 Task: Create Card API Development in Board Customer Feedback to Workspace IT Department. Create Card SWOT Analysis Review in Board Website Design to Workspace IT Department. Create Card API Development in Board Social Media Advertising Campaign Management to Workspace IT Department
Action: Mouse moved to (79, 301)
Screenshot: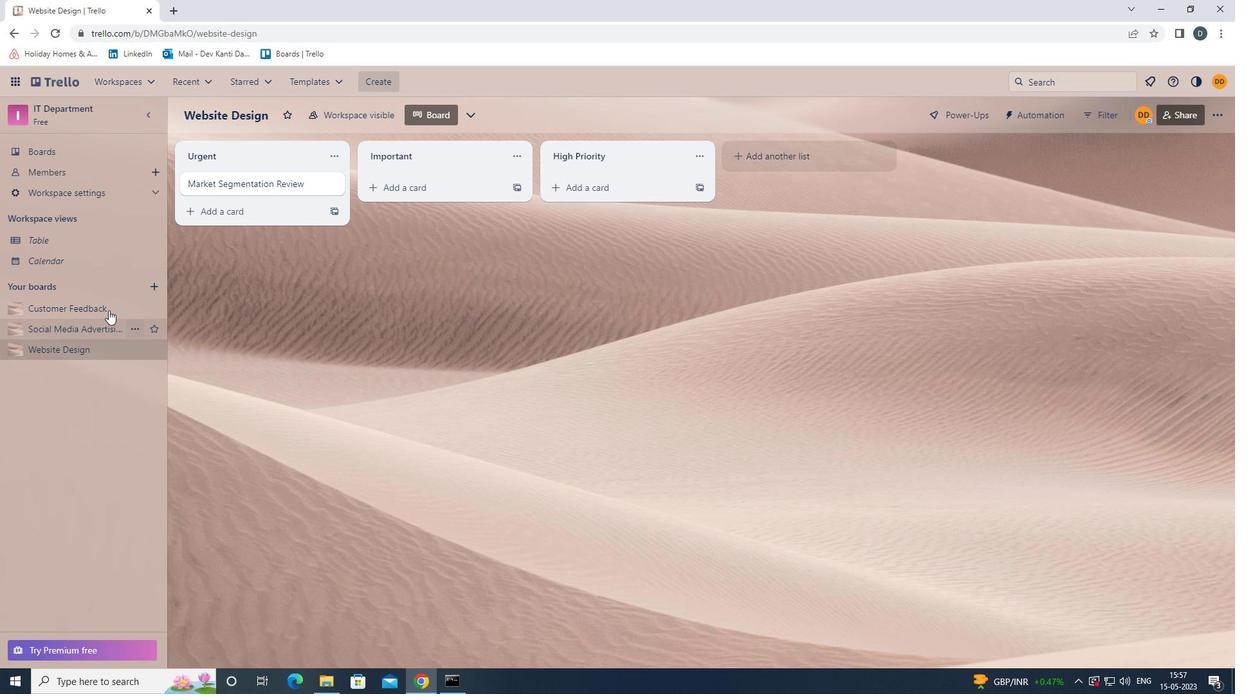 
Action: Mouse pressed left at (79, 301)
Screenshot: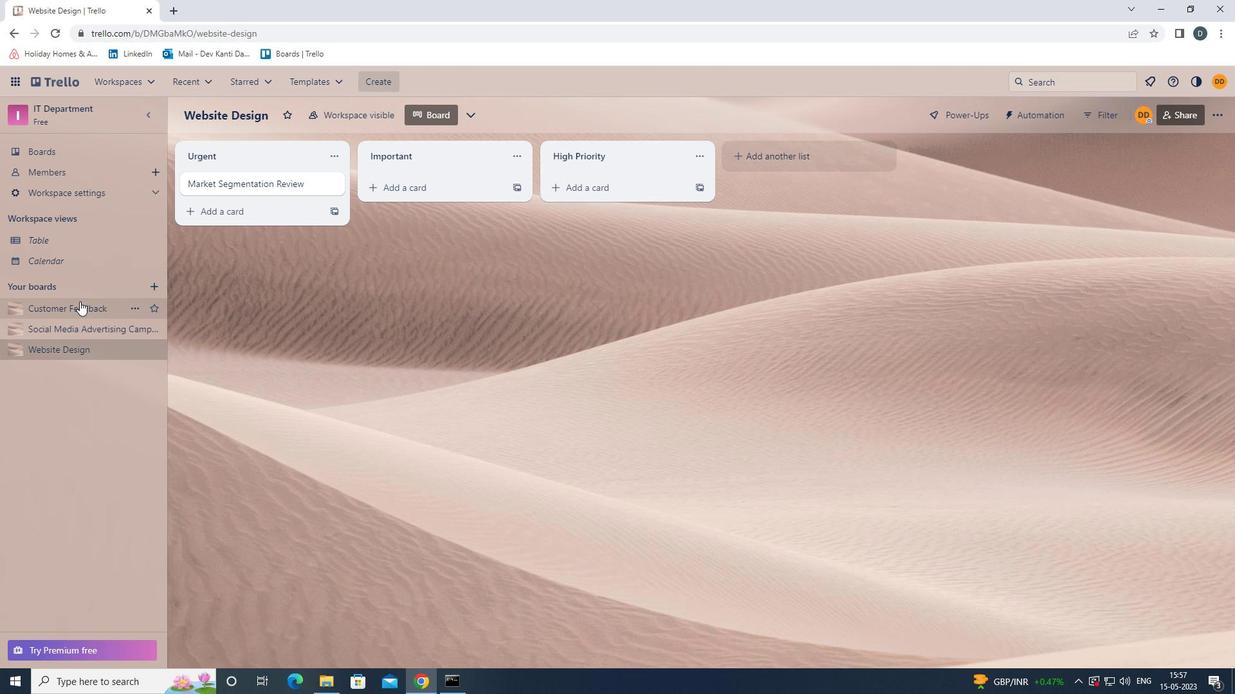 
Action: Mouse moved to (444, 187)
Screenshot: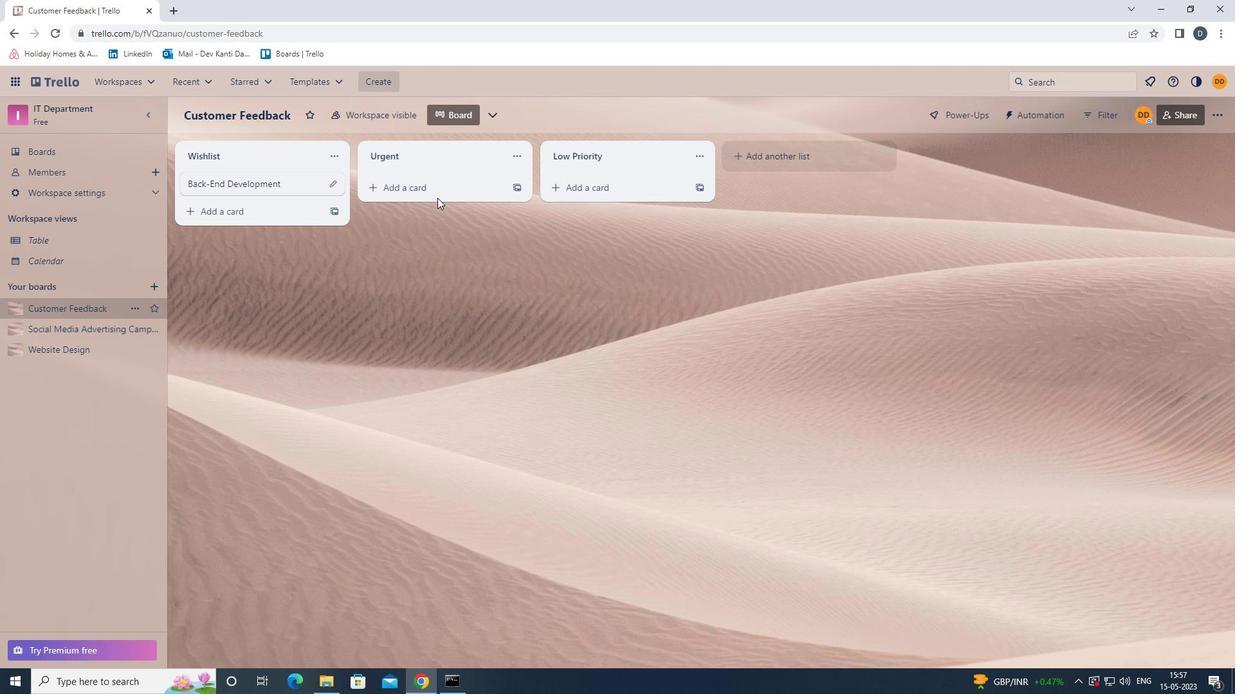 
Action: Mouse pressed left at (444, 187)
Screenshot: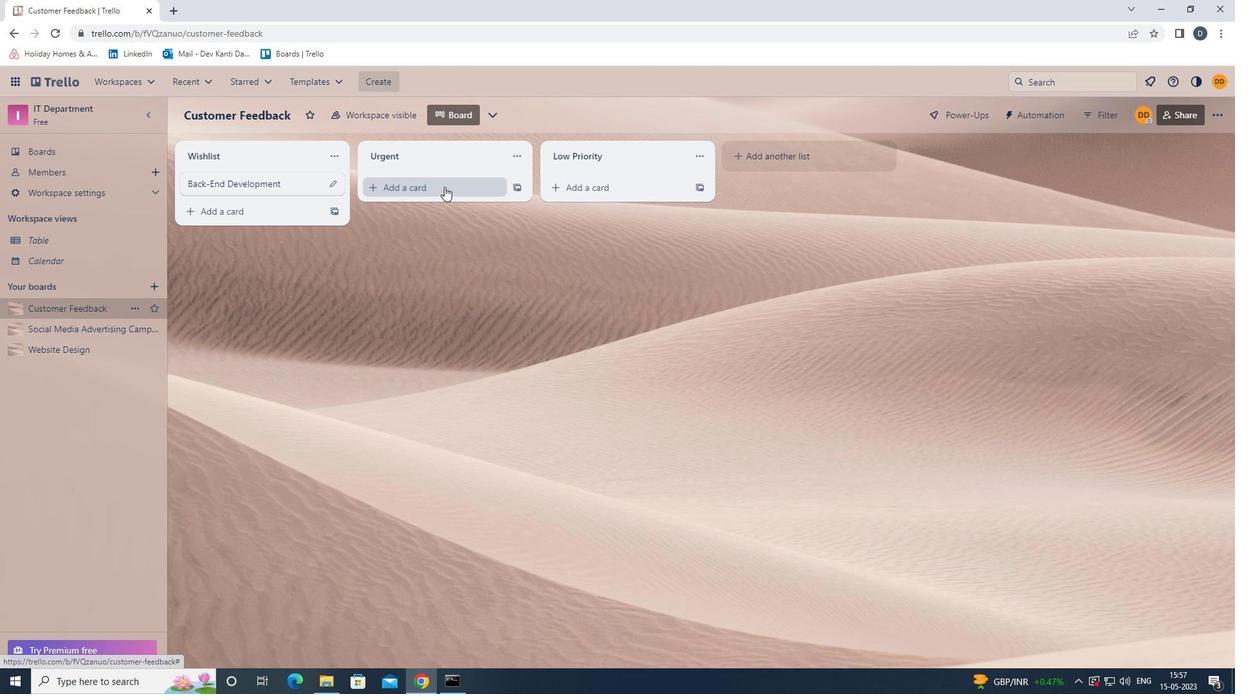 
Action: Key pressed <Key.shift><Key.shift><Key.shift><Key.shift><Key.shift><Key.shift><Key.shift><Key.shift><Key.shift><Key.shift><Key.shift><Key.shift><Key.shift><Key.shift><Key.shift>A<Key.shift>PI<Key.space><Key.shift><Key.shift><Key.shift><Key.shift><Key.shift><Key.shift><Key.shift><Key.shift><Key.shift><Key.shift><Key.shift><Key.shift>DEVELOPMENT<Key.enter>
Screenshot: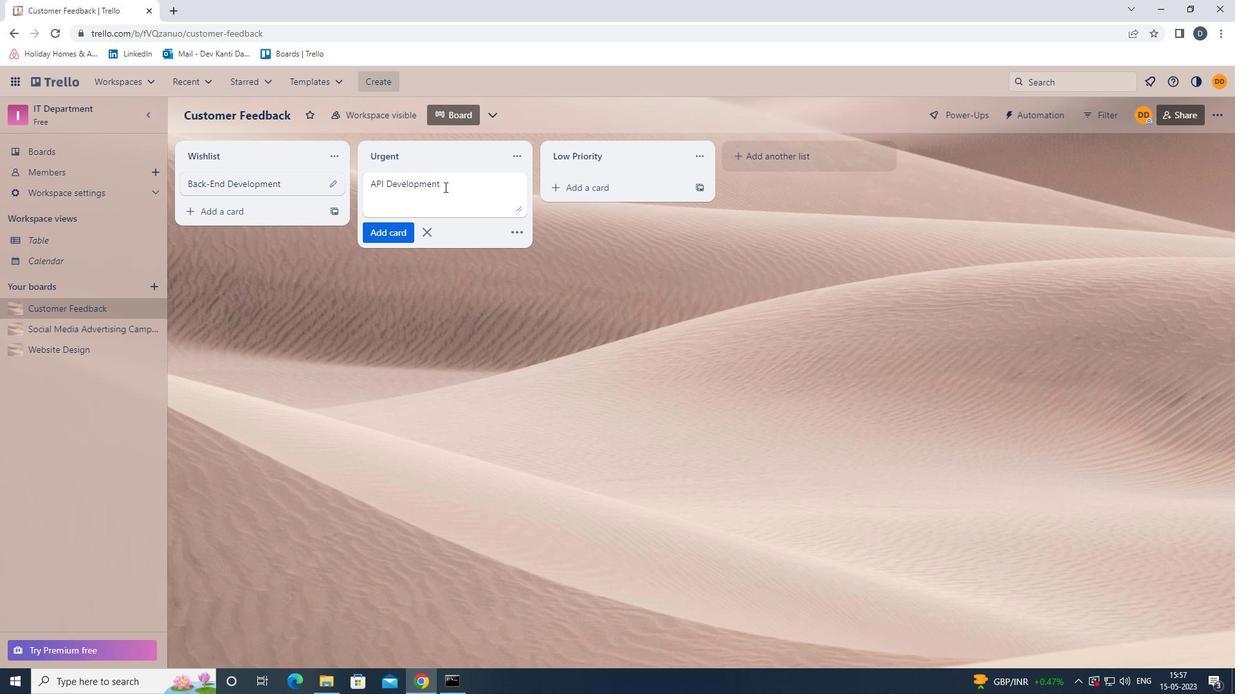 
Action: Mouse moved to (59, 345)
Screenshot: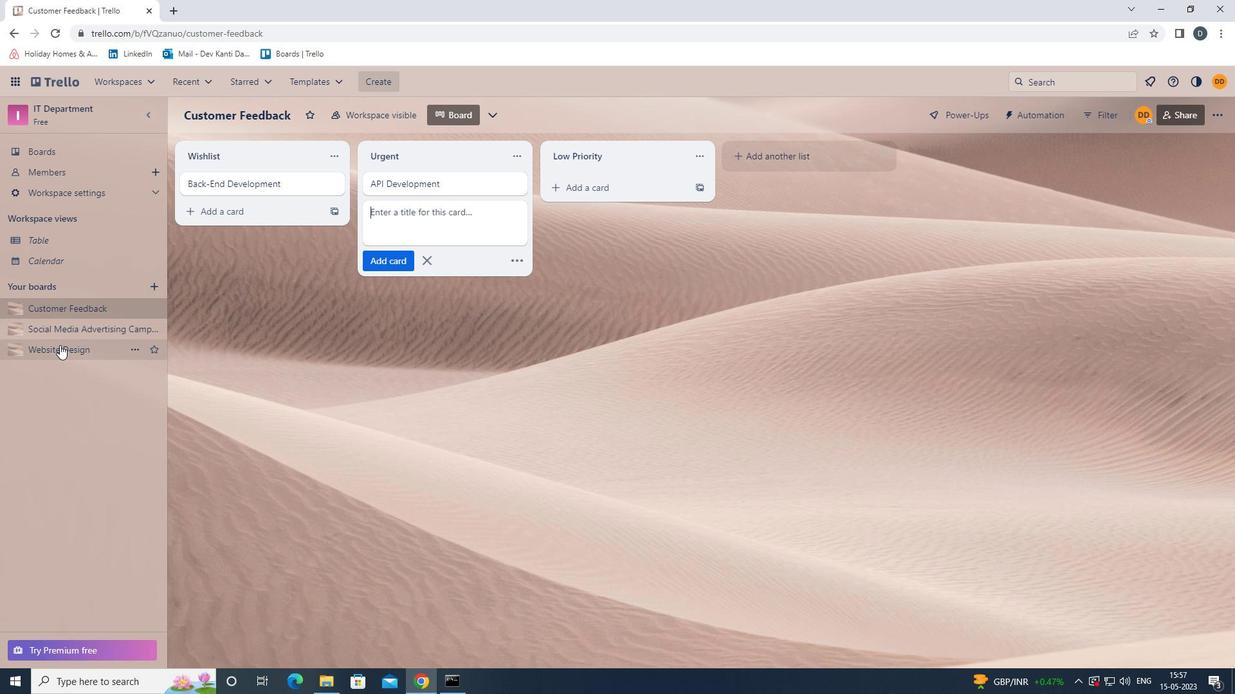 
Action: Mouse pressed left at (59, 345)
Screenshot: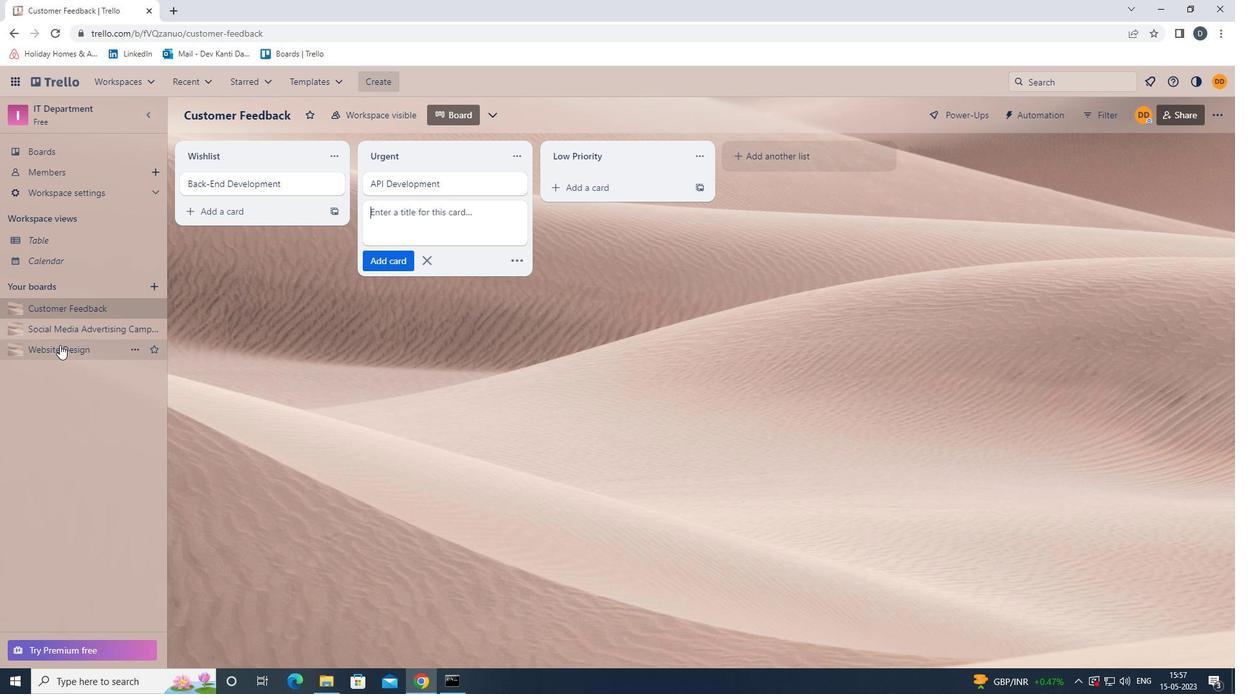
Action: Mouse moved to (415, 190)
Screenshot: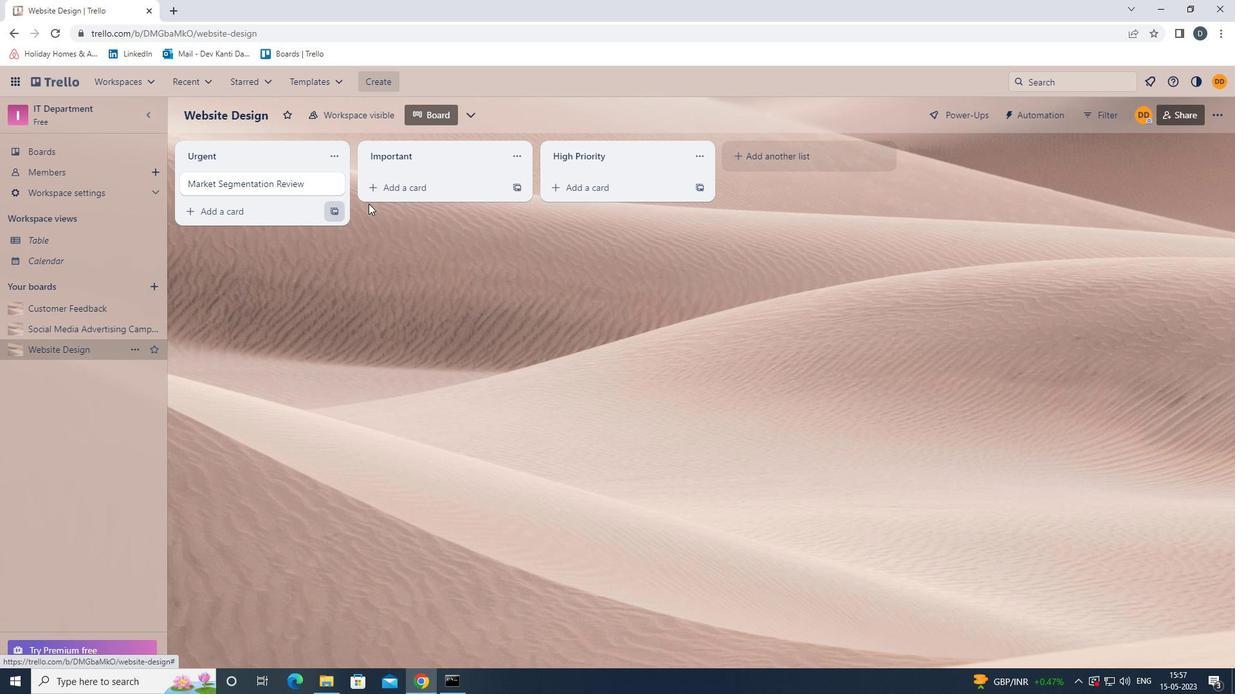 
Action: Mouse pressed left at (415, 190)
Screenshot: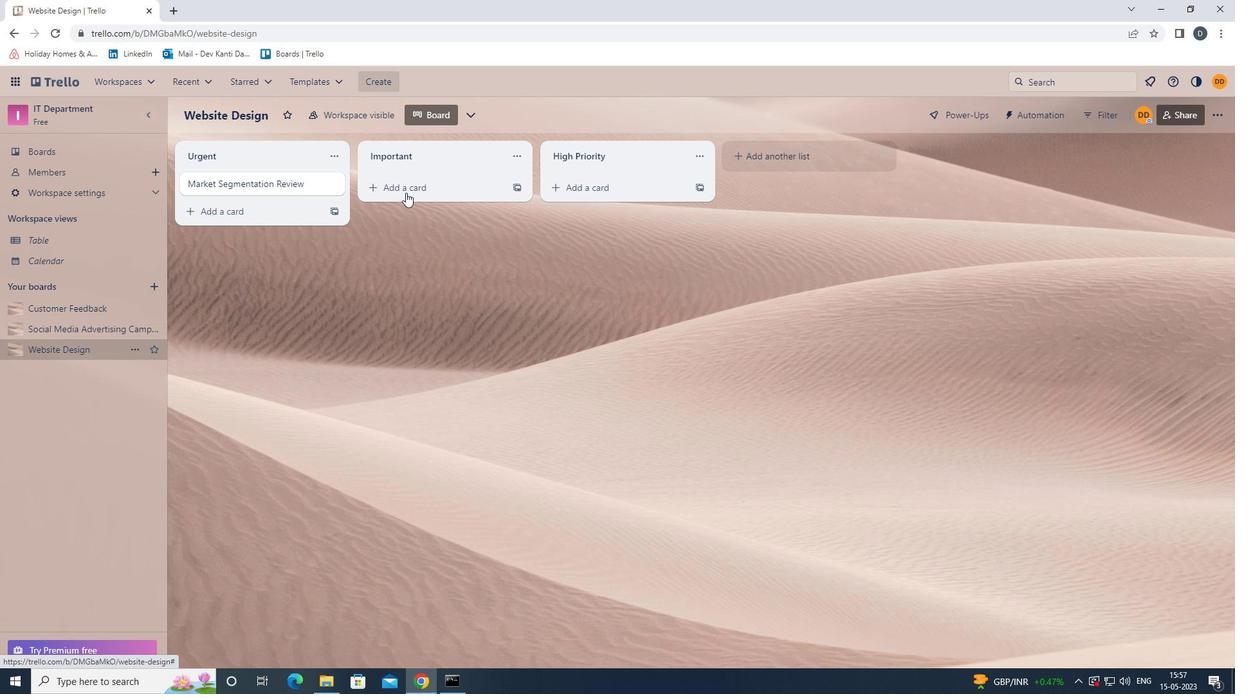 
Action: Key pressed <Key.shift><Key.shift><Key.shift><Key.shift>SWOT<Key.space><Key.shift><Key.shift>ANALYSIS<Key.space><Key.shift><Key.shift><Key.shift><Key.shift><Key.shift><Key.shift><Key.shift><Key.shift><Key.shift>REVIEW
Screenshot: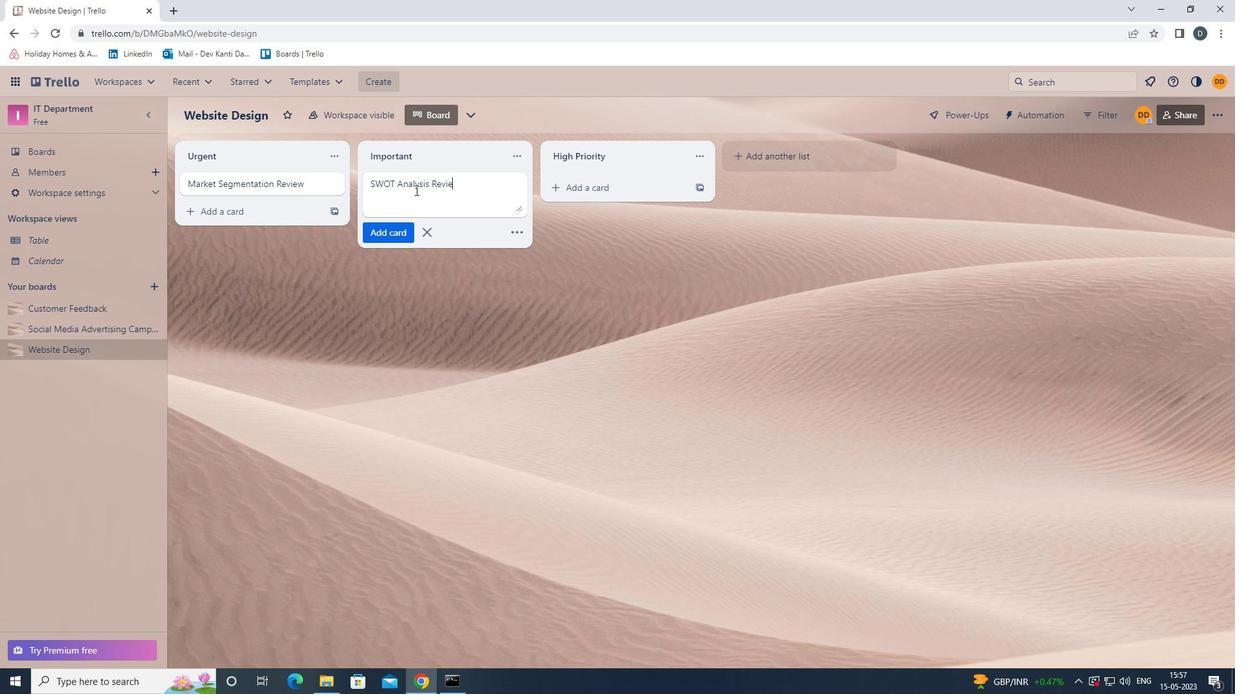 
Action: Mouse moved to (485, 260)
Screenshot: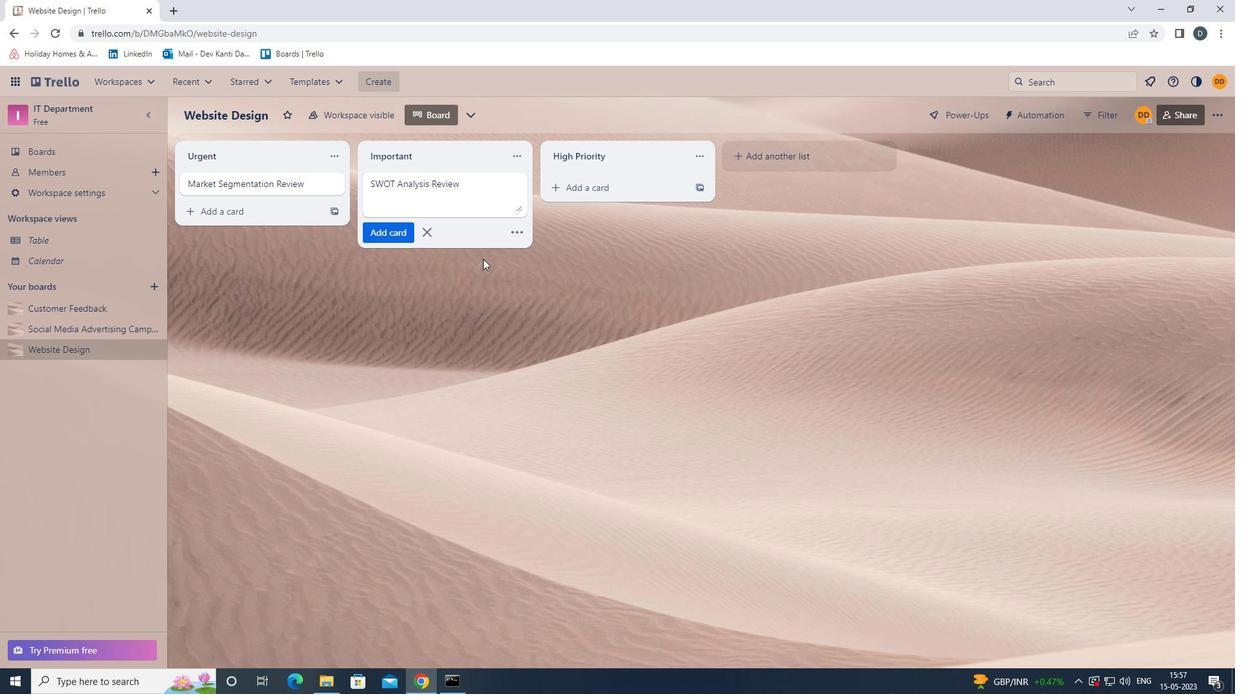 
Action: Key pressed <Key.enter>
Screenshot: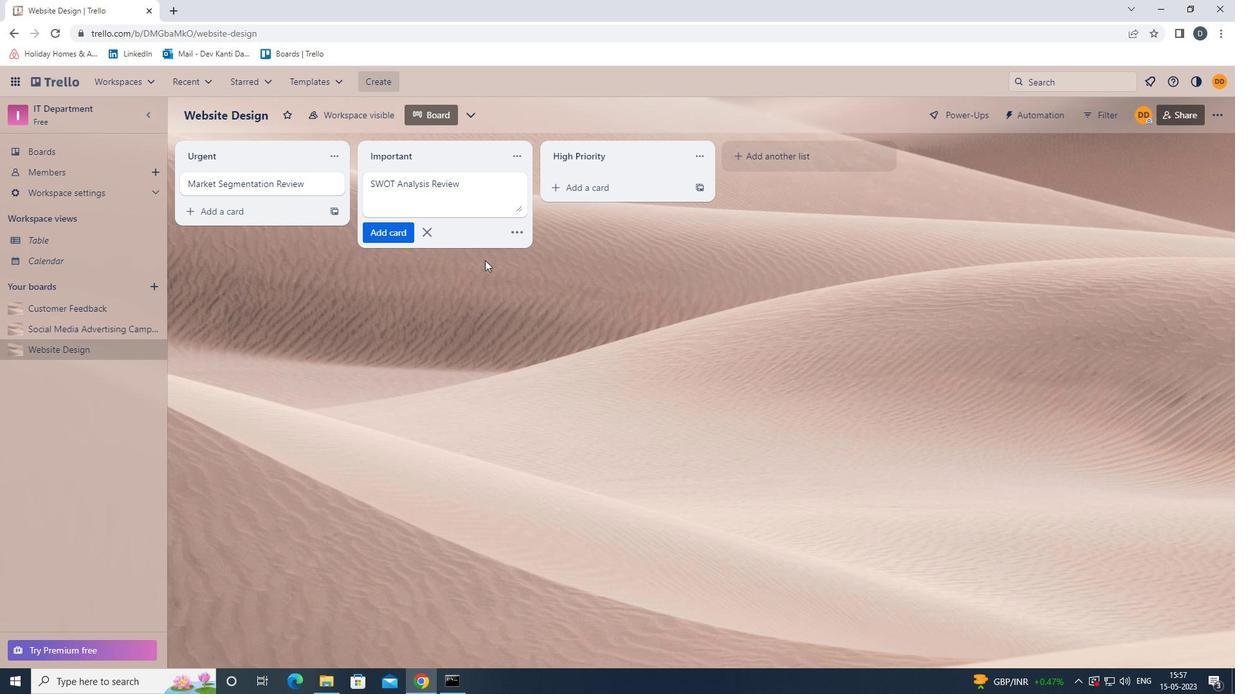 
Action: Mouse moved to (79, 334)
Screenshot: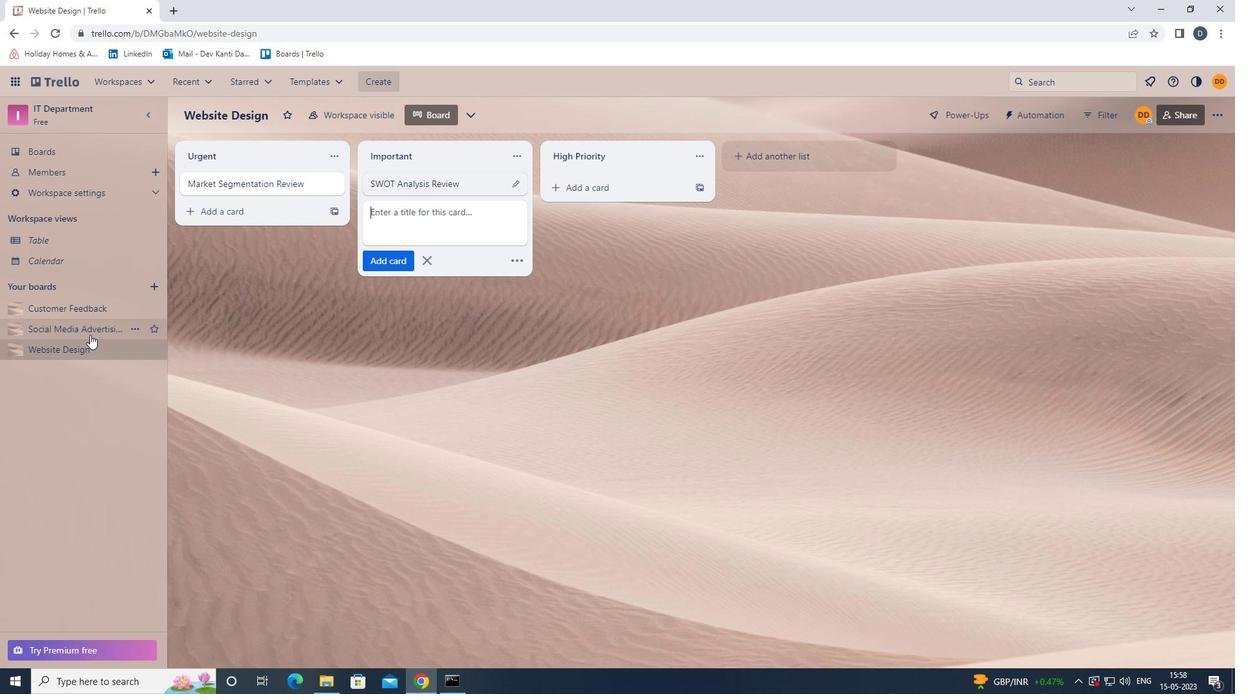 
Action: Mouse pressed left at (79, 334)
Screenshot: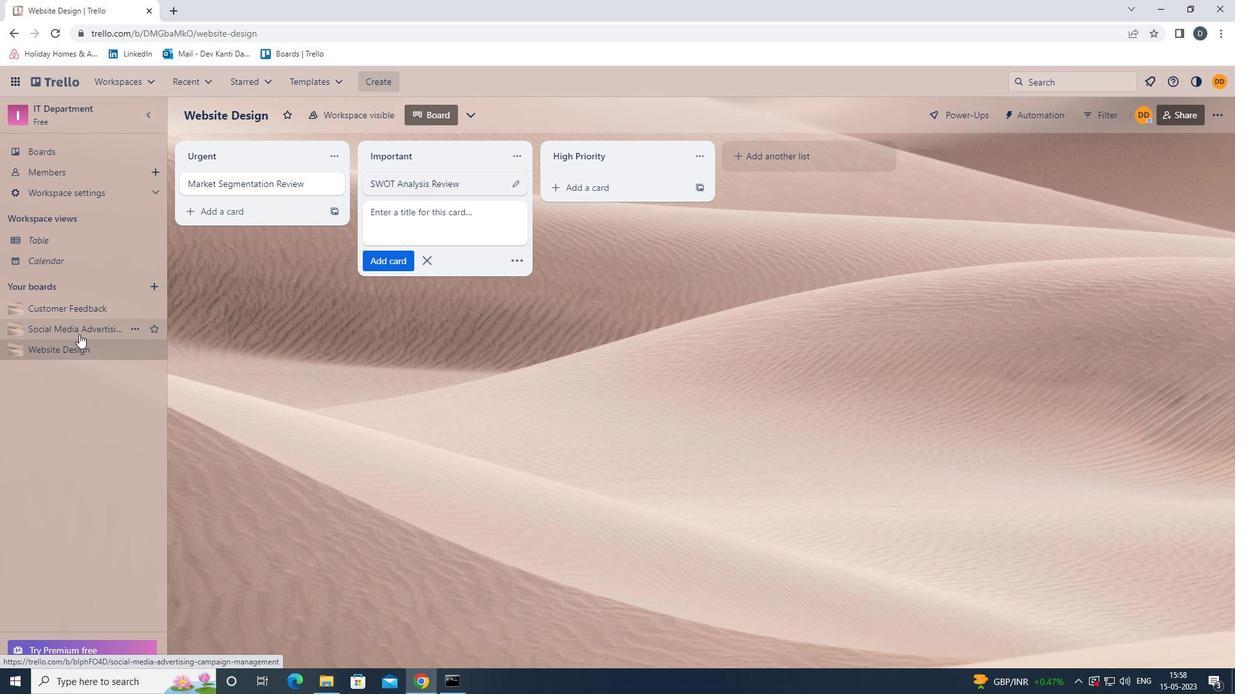 
Action: Mouse moved to (445, 189)
Screenshot: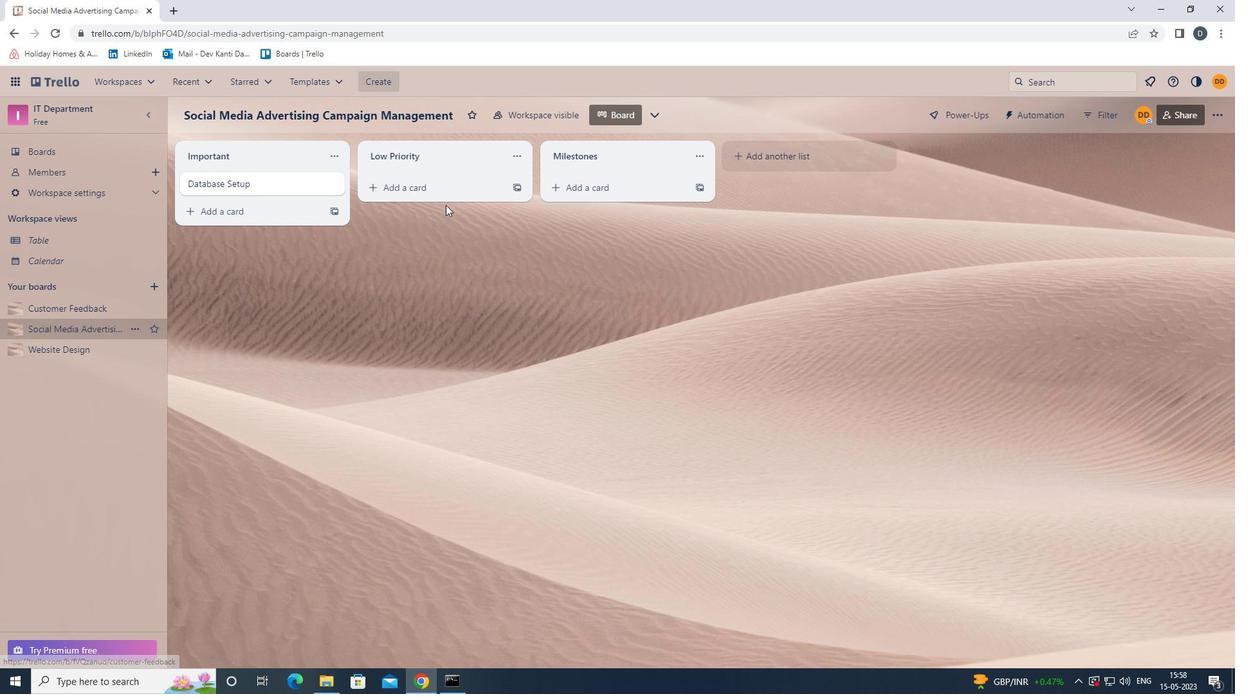 
Action: Mouse pressed left at (445, 189)
Screenshot: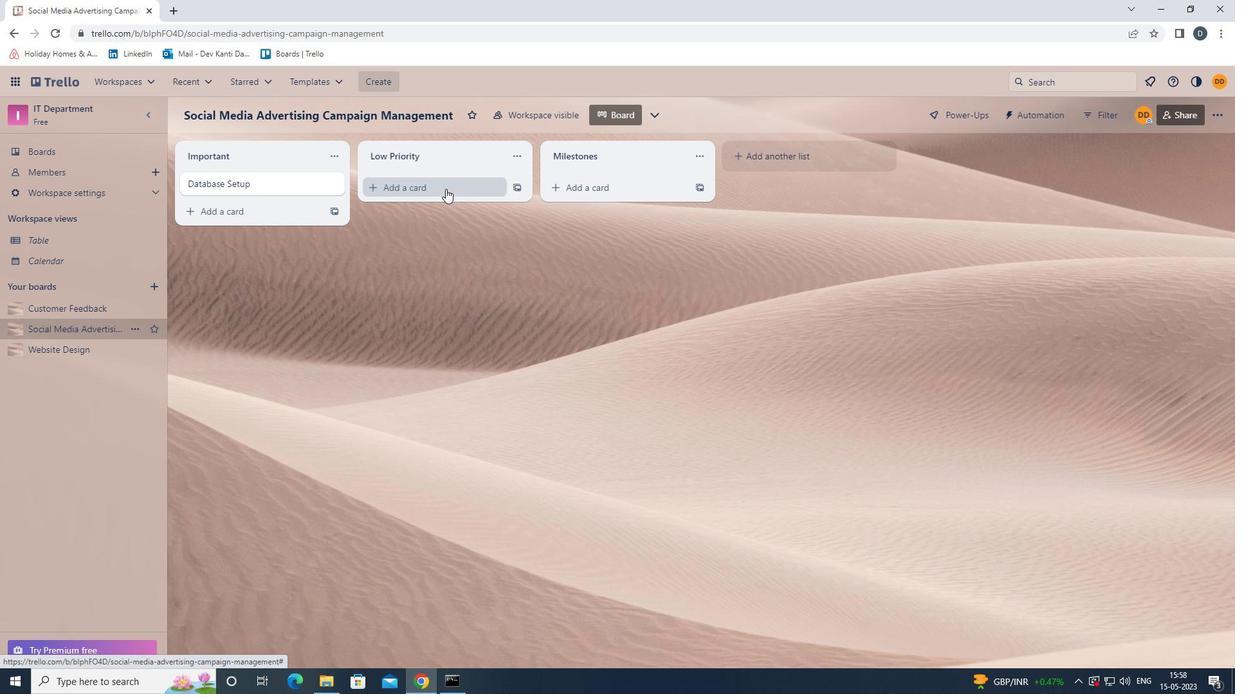 
Action: Key pressed <Key.shift><Key.shift><Key.shift><Key.shift><Key.shift><Key.shift><Key.shift><Key.shift><Key.shift><Key.shift><Key.shift><Key.shift><Key.shift><Key.shift><Key.shift><Key.shift><Key.shift><Key.shift><Key.shift><Key.shift><Key.shift><Key.shift><Key.shift><Key.shift><Key.shift><Key.shift><Key.shift><Key.shift><Key.shift><Key.shift><Key.shift><Key.shift><Key.shift><Key.shift><Key.shift><Key.shift><Key.shift><Key.shift><Key.shift><Key.shift><Key.shift><Key.shift><Key.shift><Key.shift><Key.shift><Key.shift><Key.shift><Key.shift><Key.shift><Key.shift><Key.shift><Key.shift><Key.shift><Key.shift><Key.shift><Key.shift><Key.shift><Key.shift><Key.shift><Key.shift><Key.shift><Key.shift><Key.shift><Key.shift><Key.shift><Key.shift><Key.shift><Key.shift><Key.shift><Key.shift><Key.shift><Key.shift><Key.shift><Key.shift><Key.shift><Key.shift><Key.shift><Key.shift><Key.shift><Key.shift><Key.shift><Key.shift><Key.shift><Key.shift><Key.shift><Key.shift><Key.shift><Key.shift><Key.shift><Key.shift><Key.shift><Key.shift><Key.shift><Key.shift><Key.shift><Key.shift><Key.shift><Key.shift>API<Key.space><Key.shift><Key.shift><Key.shift><Key.shift><Key.shift>DEVELOPMENT<Key.enter>
Screenshot: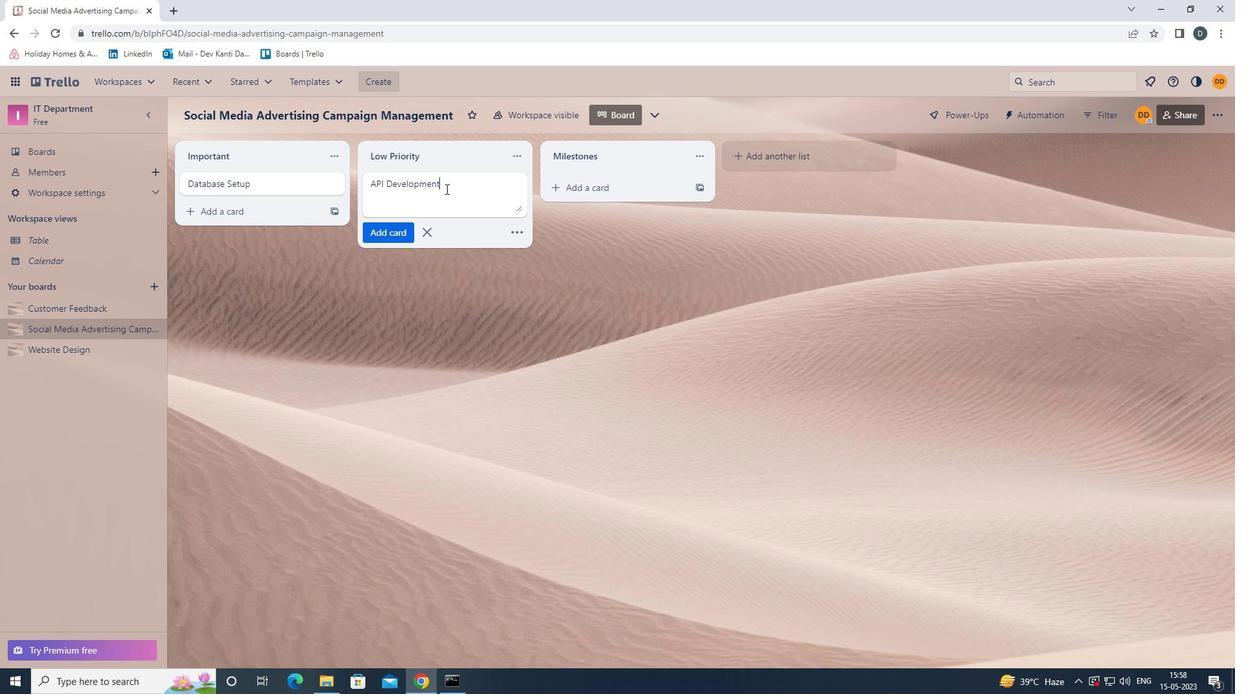 
Action: Mouse moved to (471, 355)
Screenshot: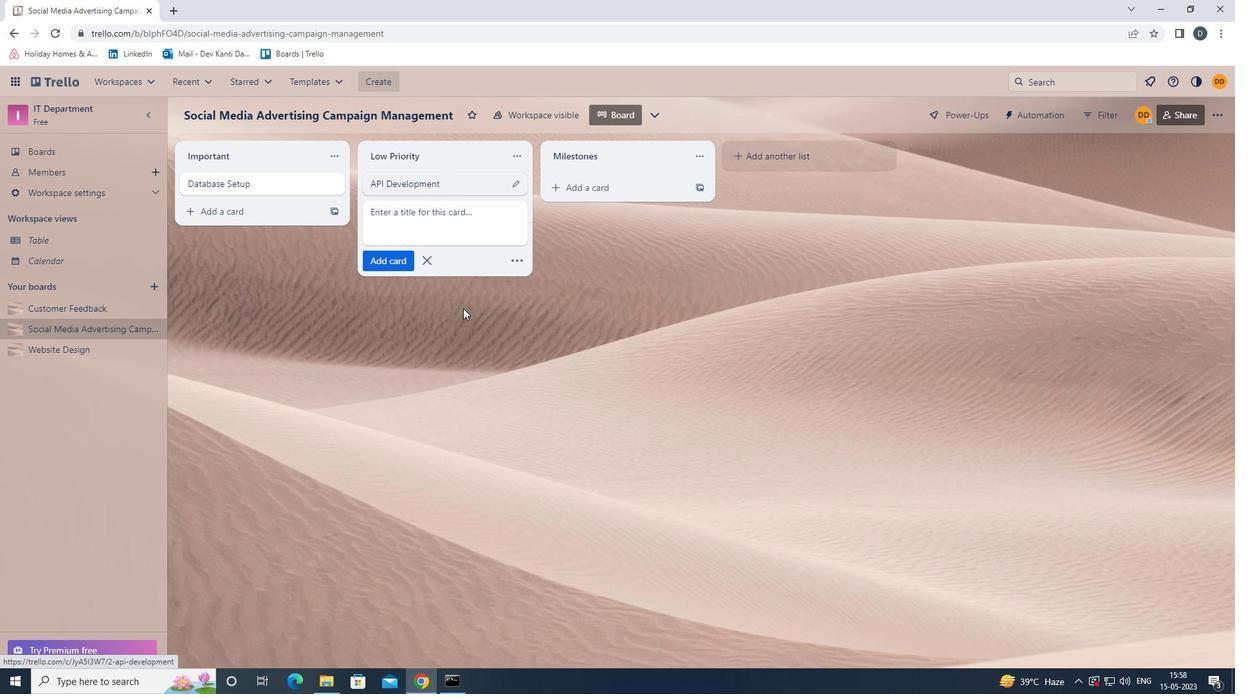
Action: Mouse pressed left at (471, 355)
Screenshot: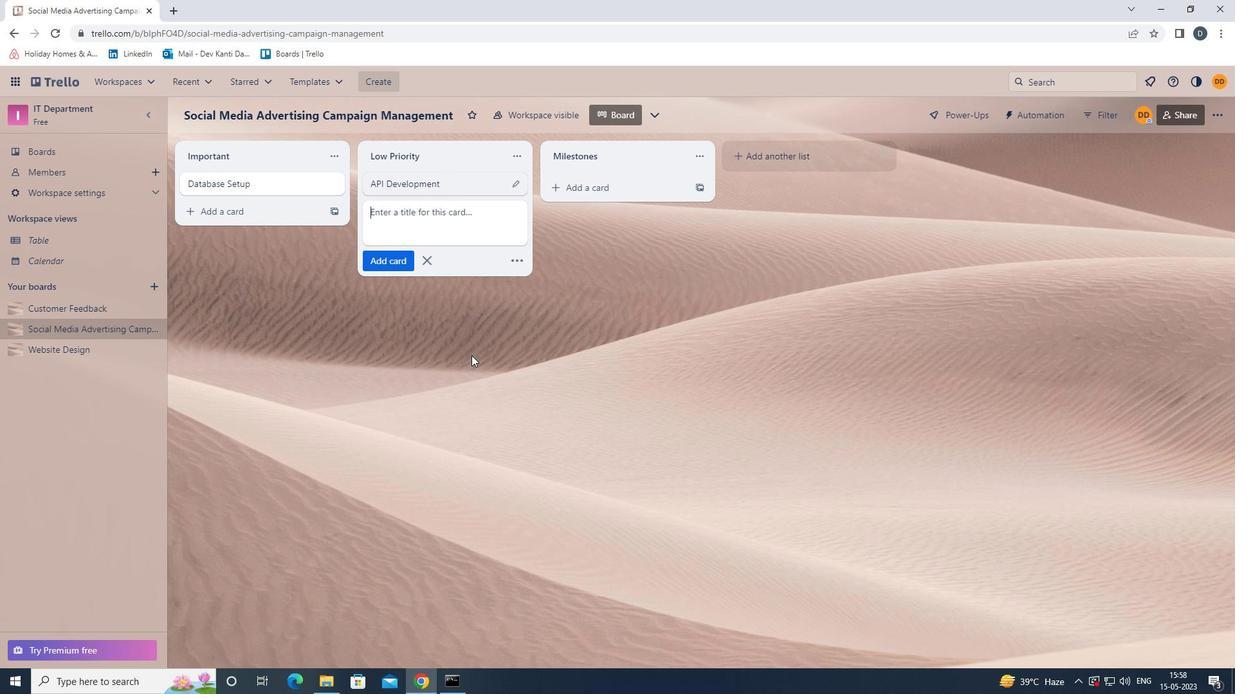 
